Task: Apply Upper on Current Theme
Action: Mouse moved to (696, 126)
Screenshot: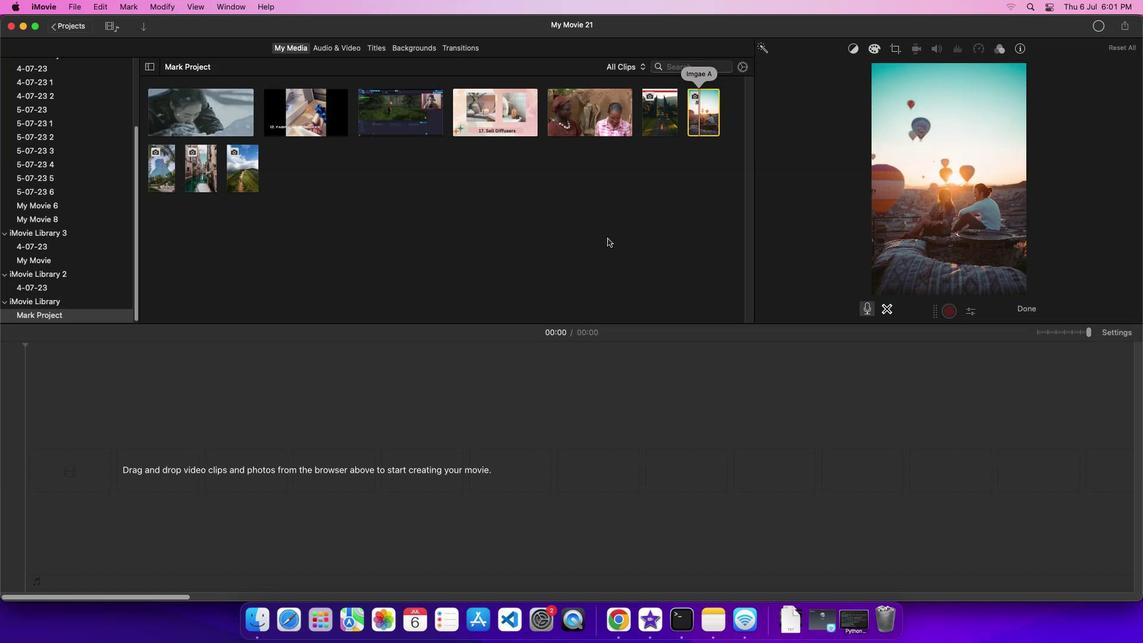 
Action: Mouse pressed left at (696, 126)
Screenshot: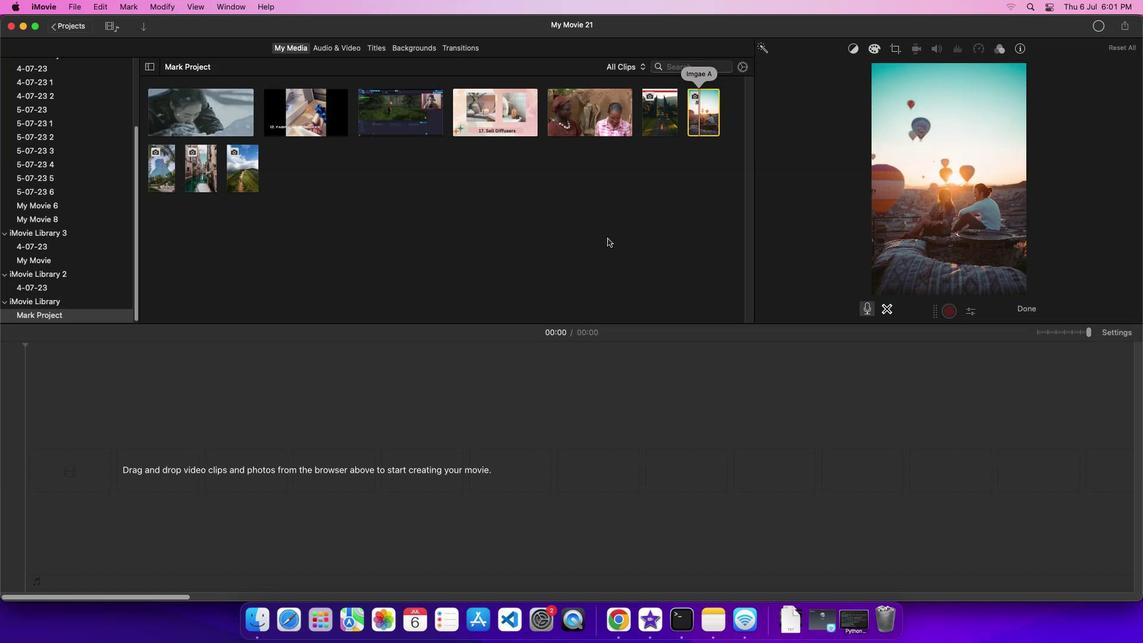 
Action: Mouse moved to (699, 119)
Screenshot: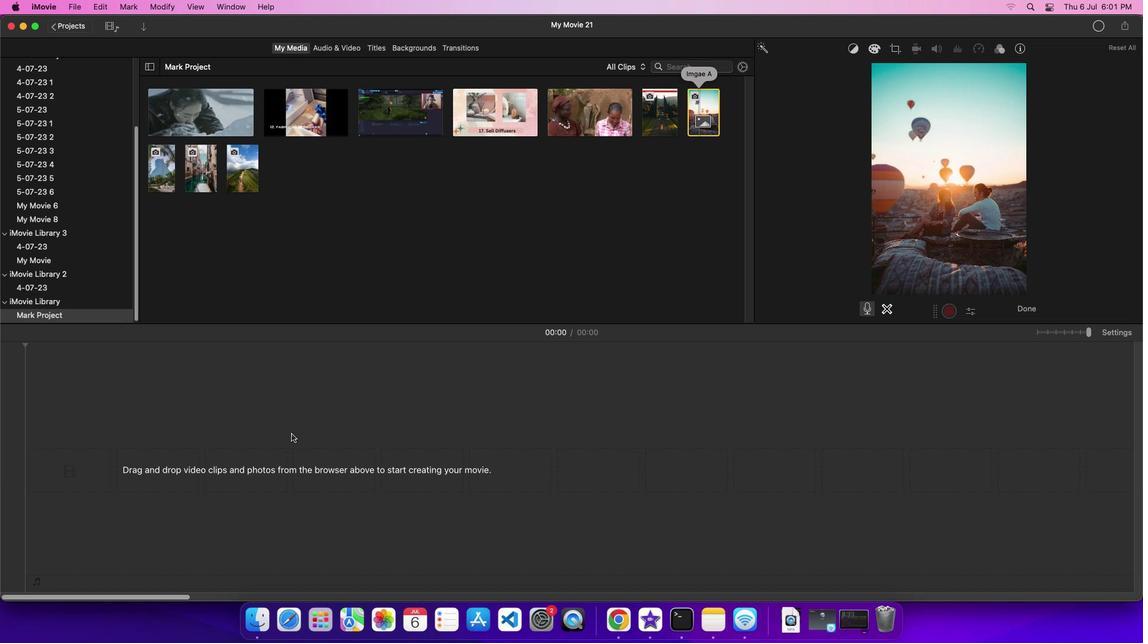 
Action: Mouse pressed left at (699, 119)
Screenshot: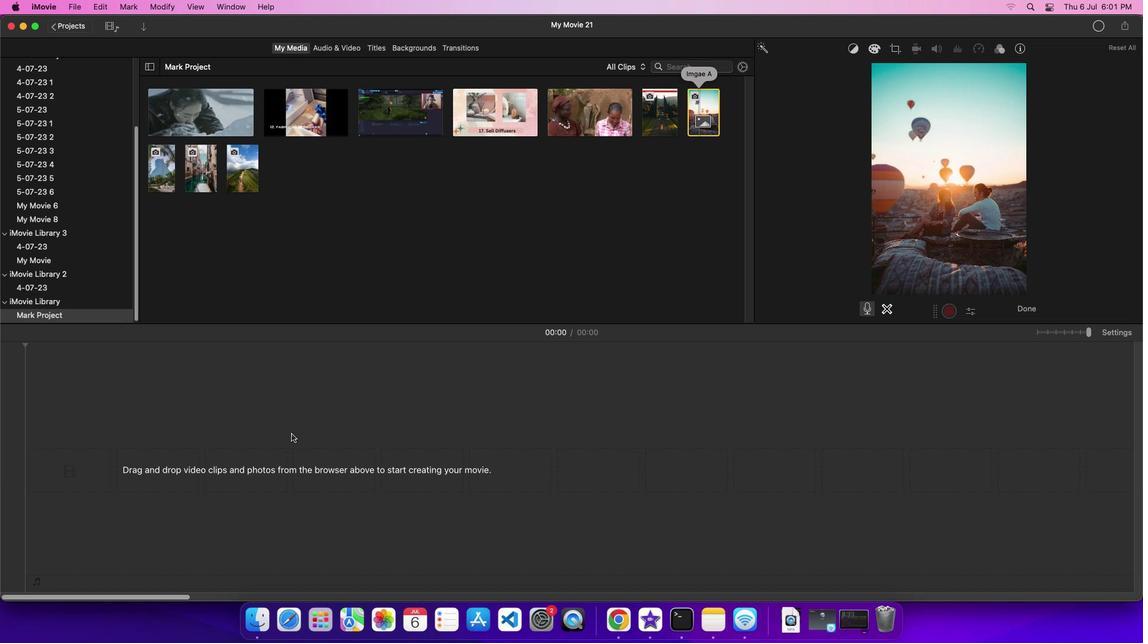 
Action: Mouse moved to (702, 104)
Screenshot: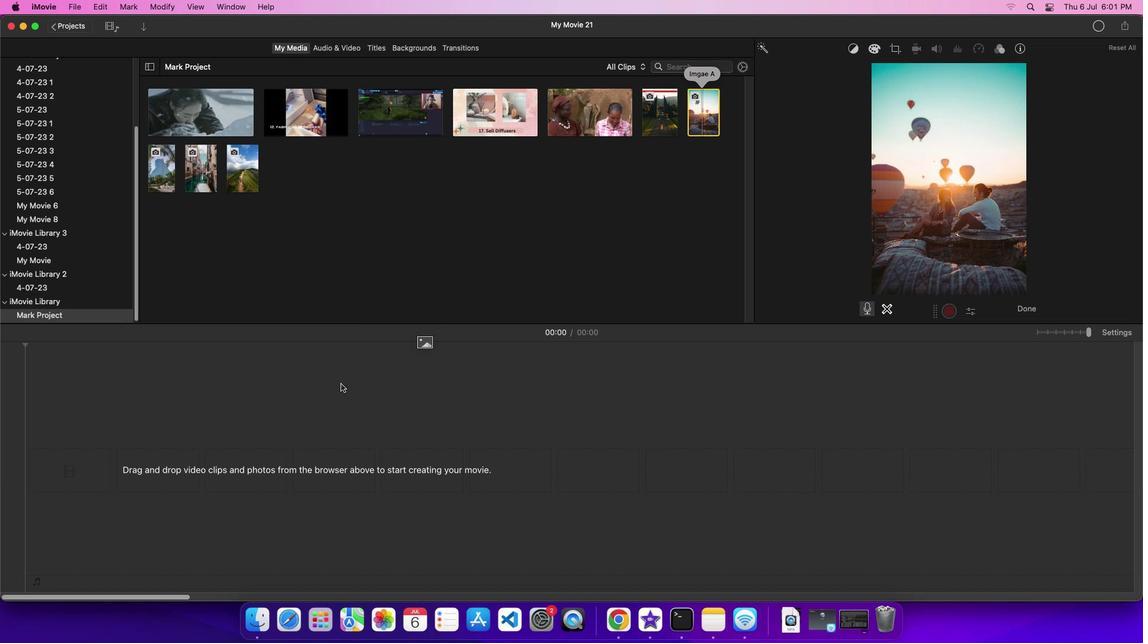 
Action: Mouse pressed left at (702, 104)
Screenshot: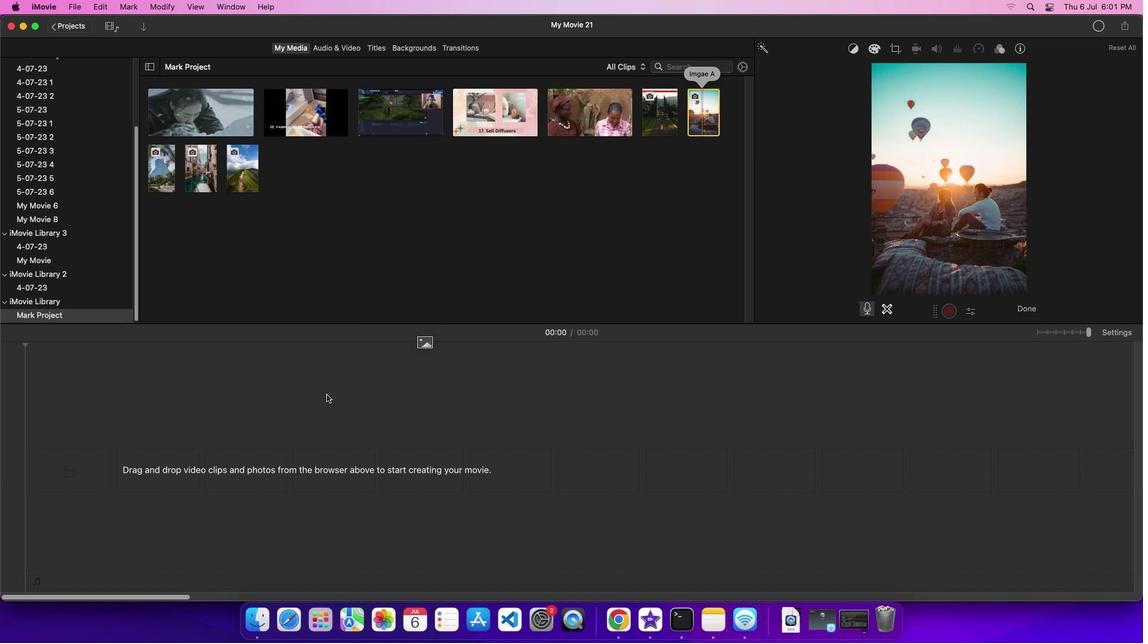 
Action: Mouse moved to (379, 47)
Screenshot: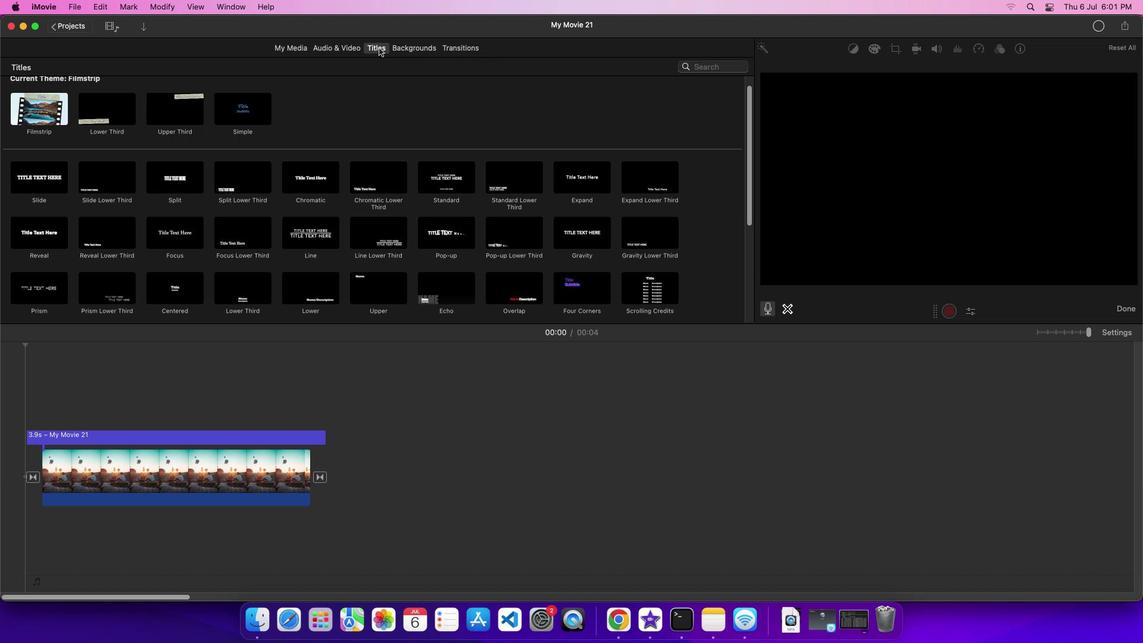 
Action: Mouse pressed left at (379, 47)
Screenshot: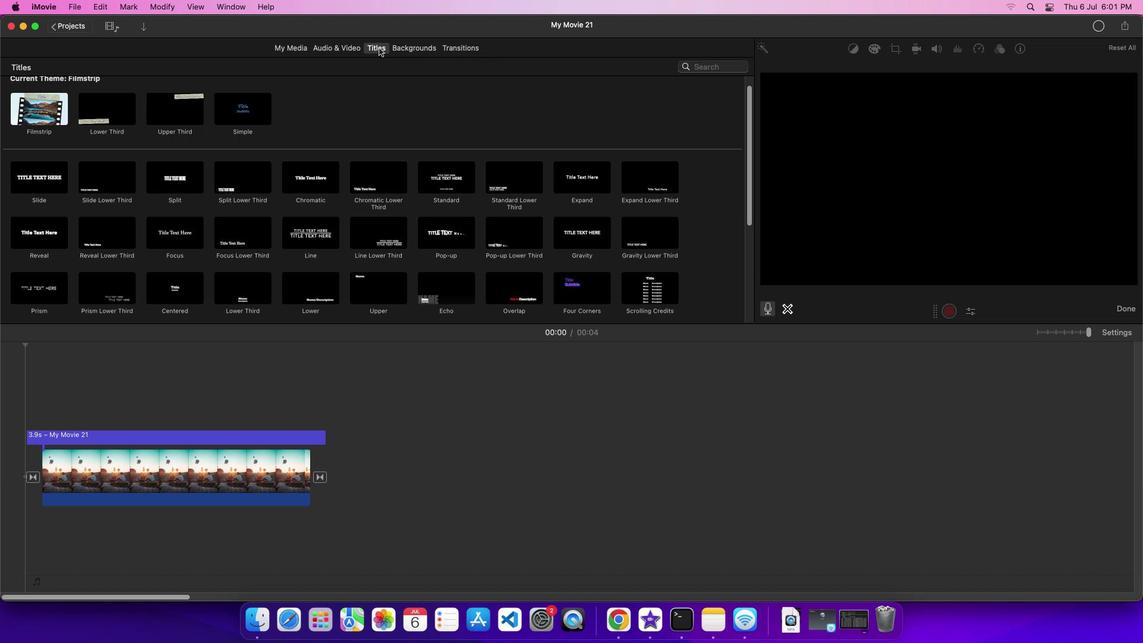 
Action: Mouse moved to (489, 275)
Screenshot: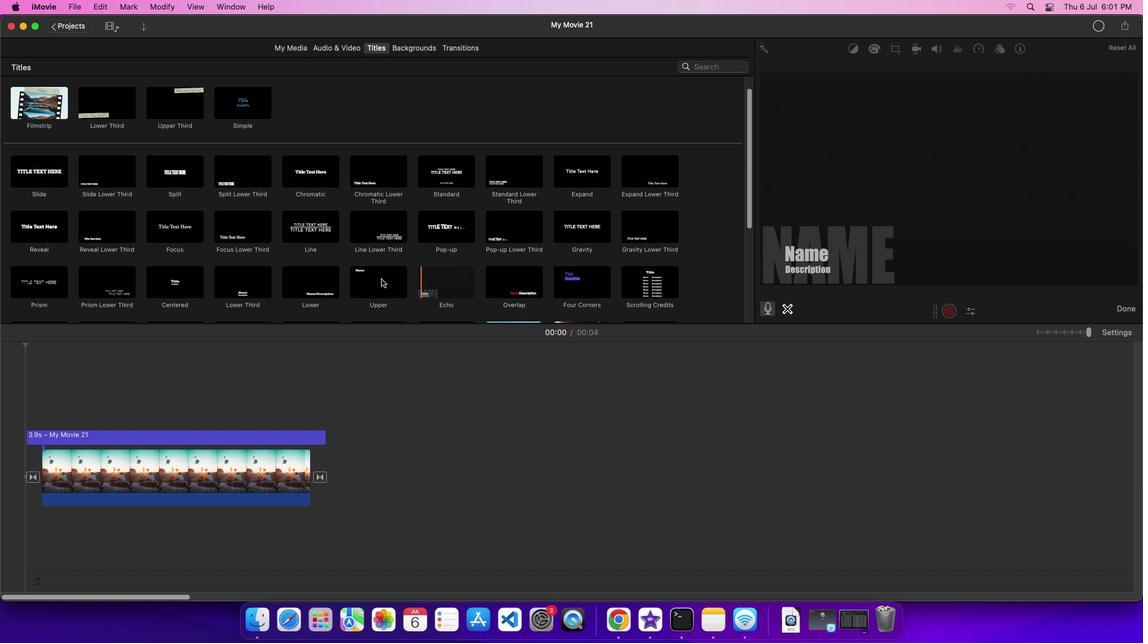 
Action: Mouse scrolled (489, 275) with delta (0, 0)
Screenshot: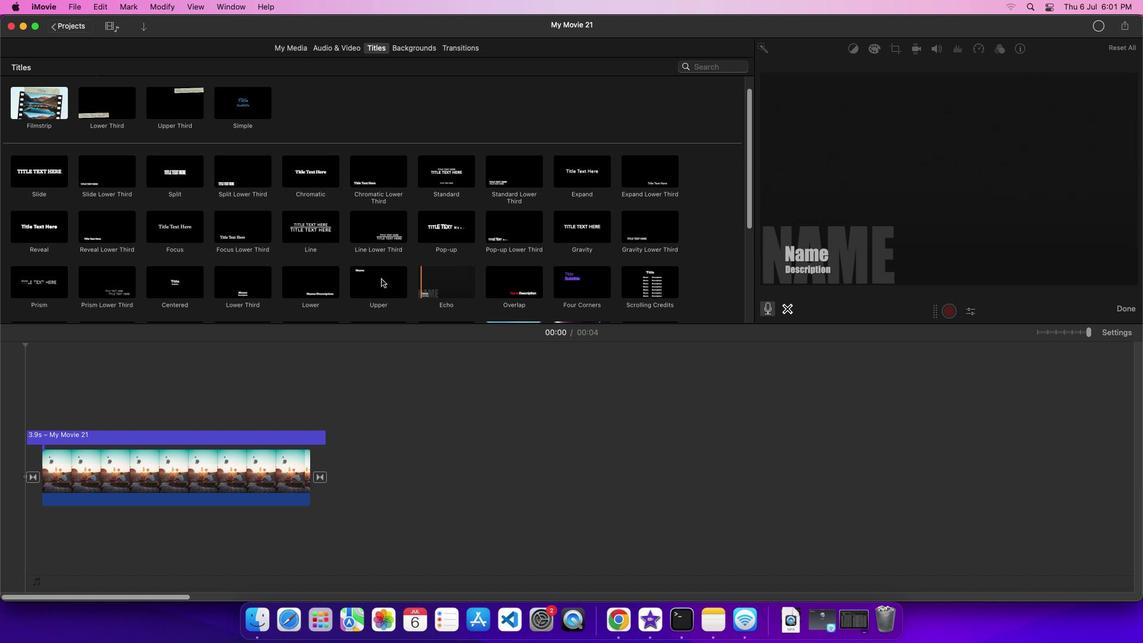 
Action: Mouse scrolled (489, 275) with delta (0, 0)
Screenshot: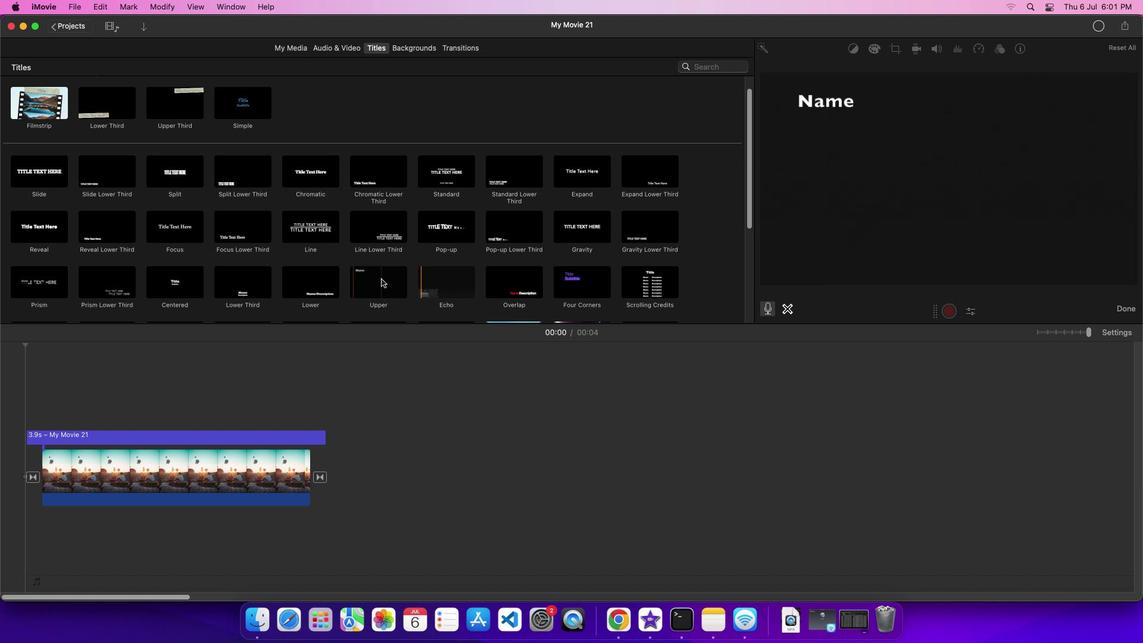 
Action: Mouse moved to (381, 278)
Screenshot: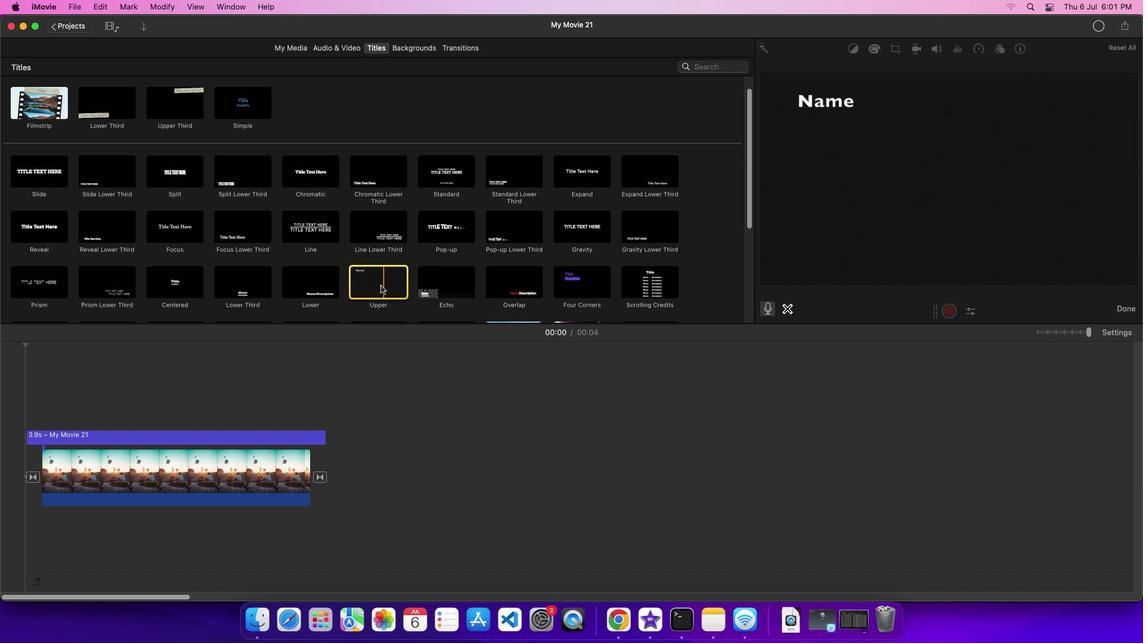 
Action: Mouse pressed left at (381, 278)
Screenshot: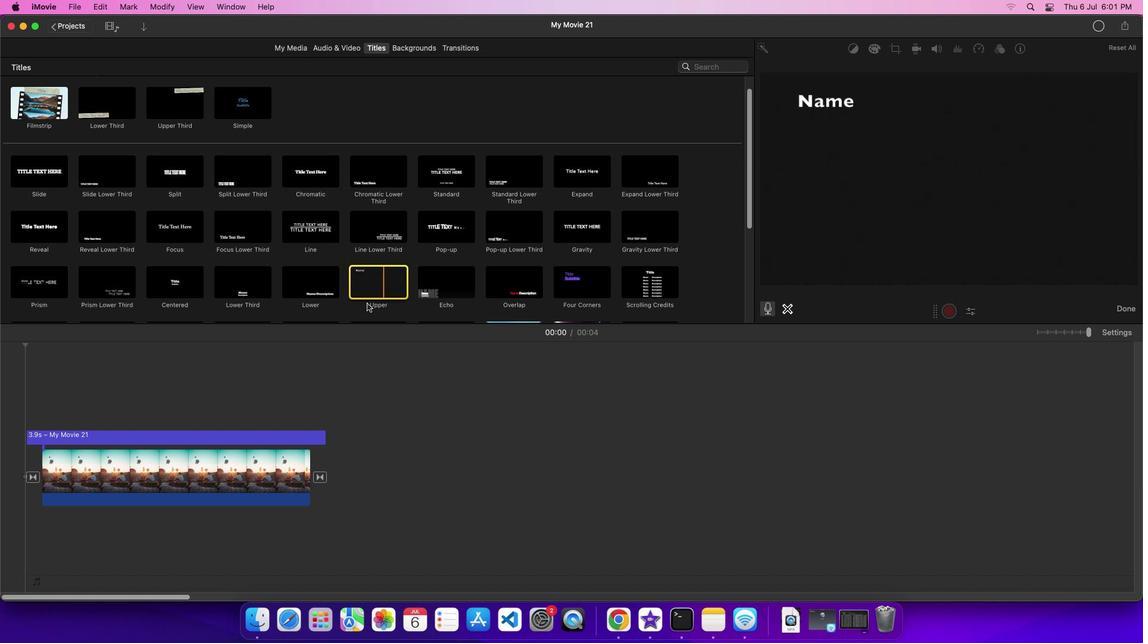 
Action: Mouse moved to (384, 279)
Screenshot: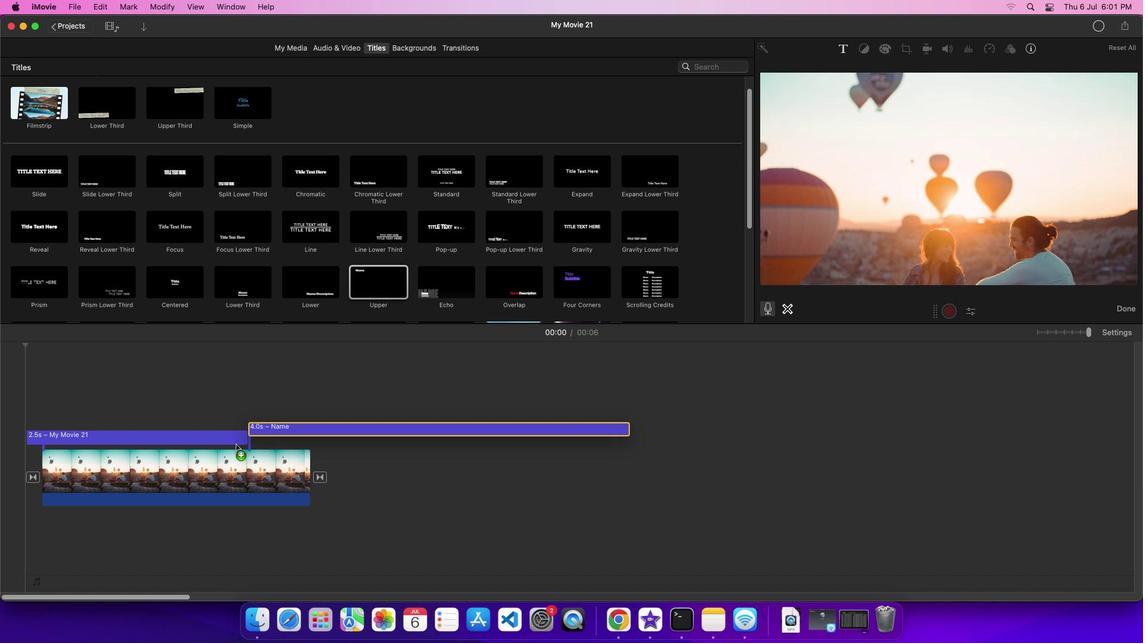 
Action: Mouse pressed left at (384, 279)
Screenshot: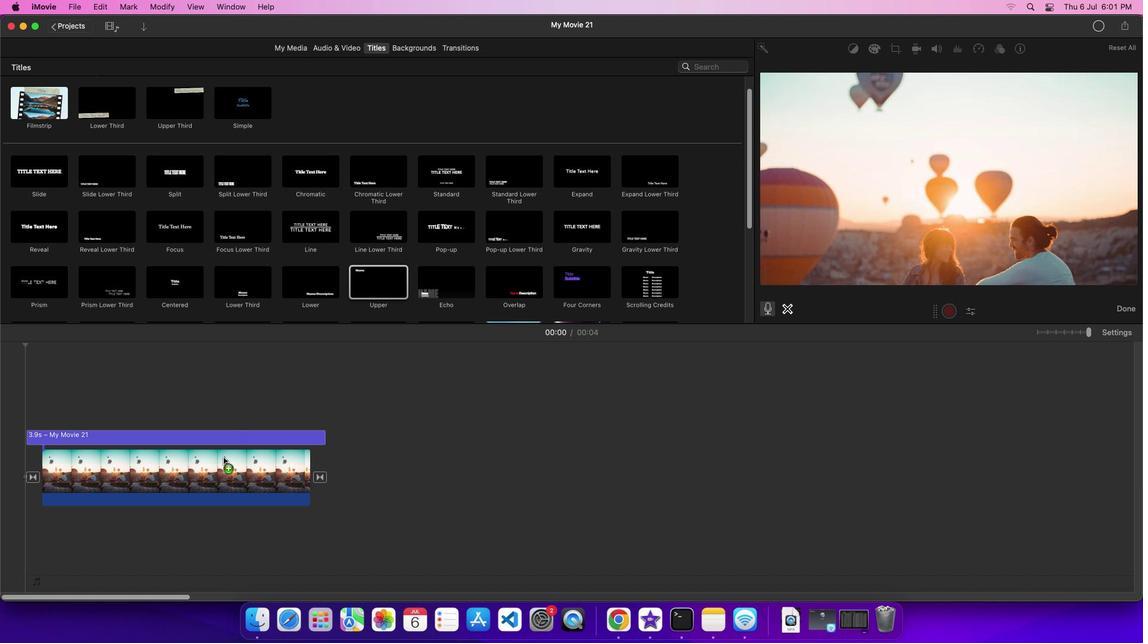
Action: Mouse moved to (303, 512)
Screenshot: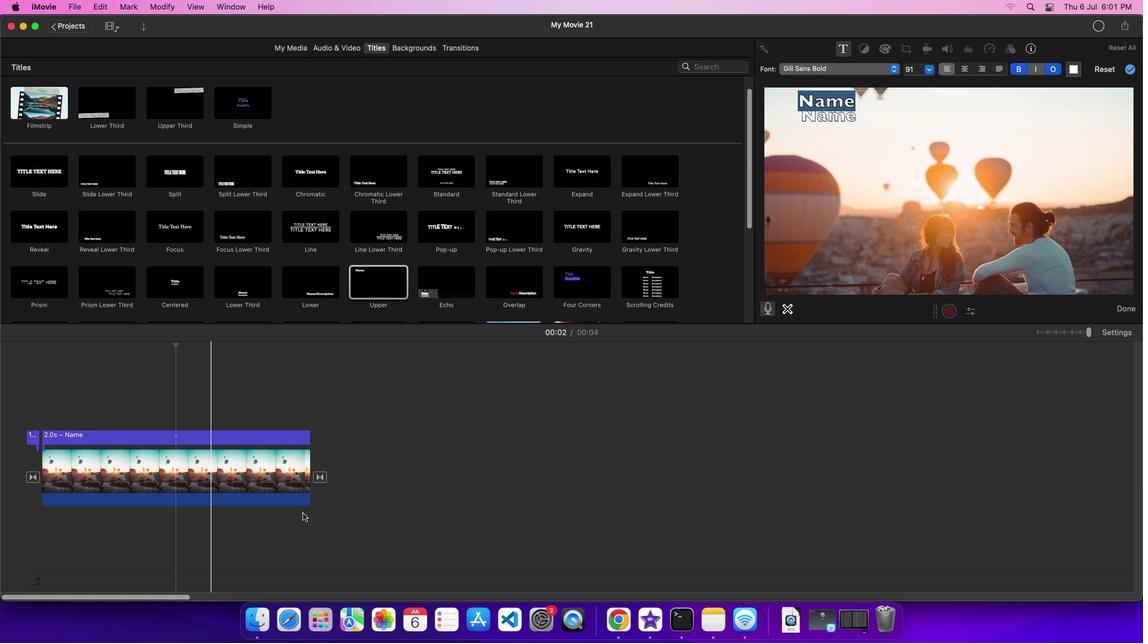 
